 Task: Create a task  Implement a new cloud-based logistics management system for a company , assign it to team member softage.5@softage.net in the project ApprisePro and update the status of the task to  On Track  , set the priority of the task to Low
Action: Mouse moved to (63, 48)
Screenshot: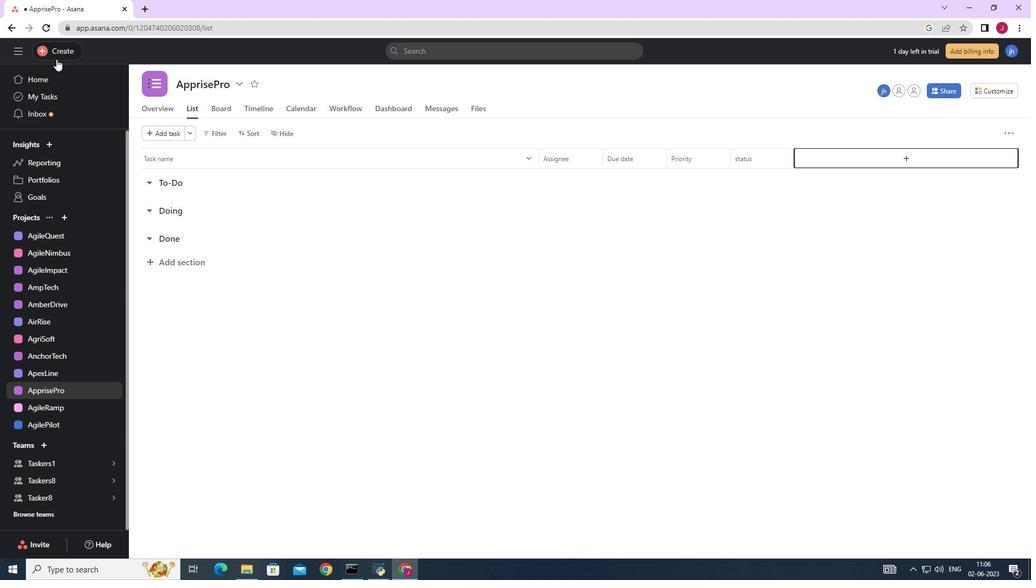 
Action: Mouse pressed left at (63, 48)
Screenshot: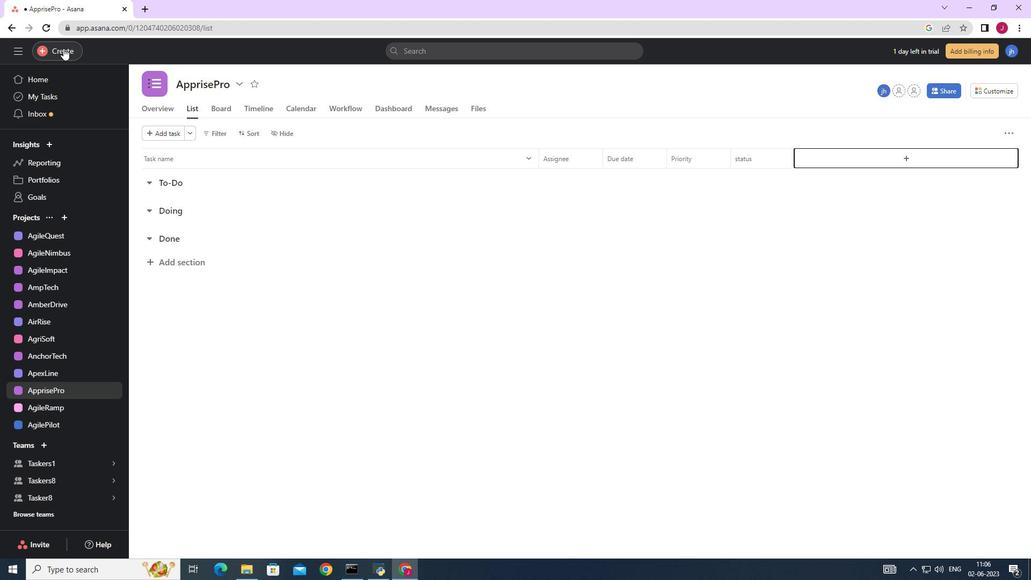 
Action: Mouse moved to (124, 51)
Screenshot: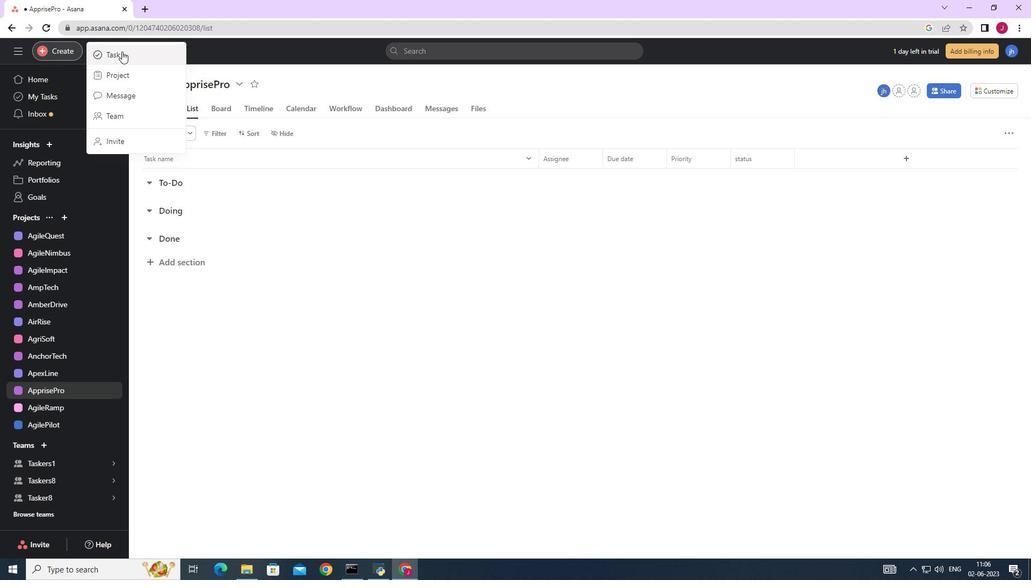 
Action: Mouse pressed left at (124, 51)
Screenshot: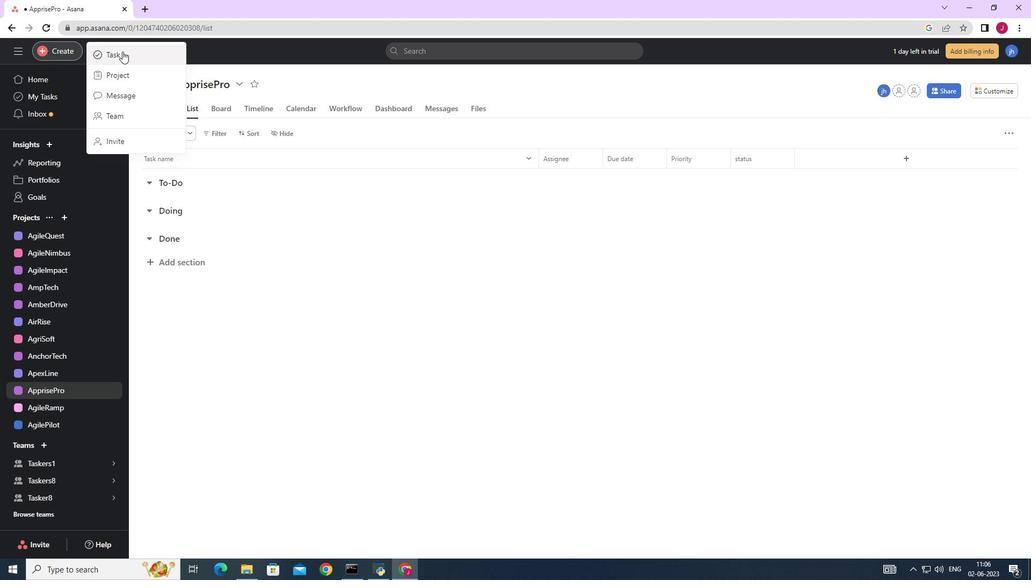 
Action: Mouse moved to (840, 355)
Screenshot: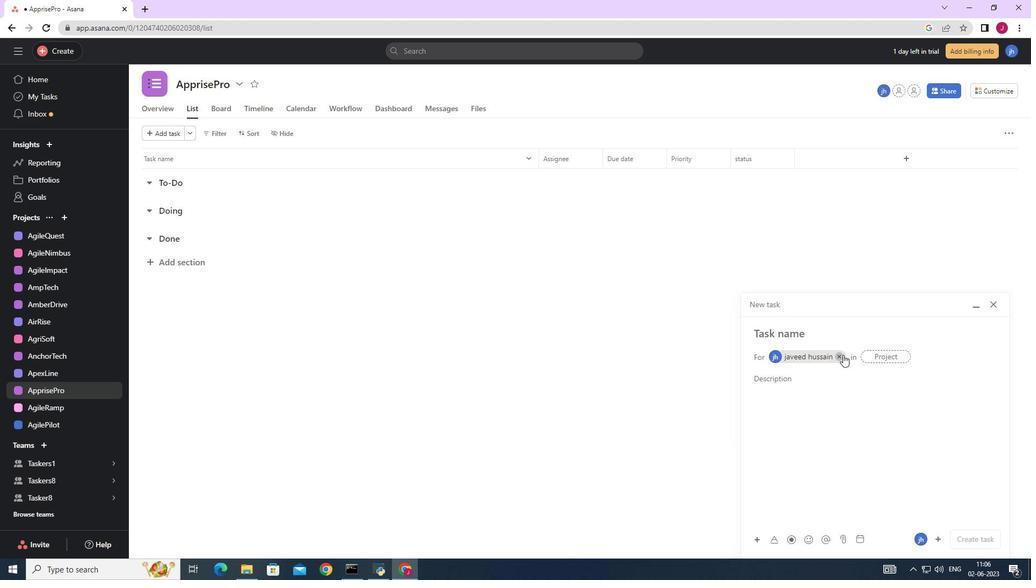 
Action: Mouse pressed left at (840, 355)
Screenshot: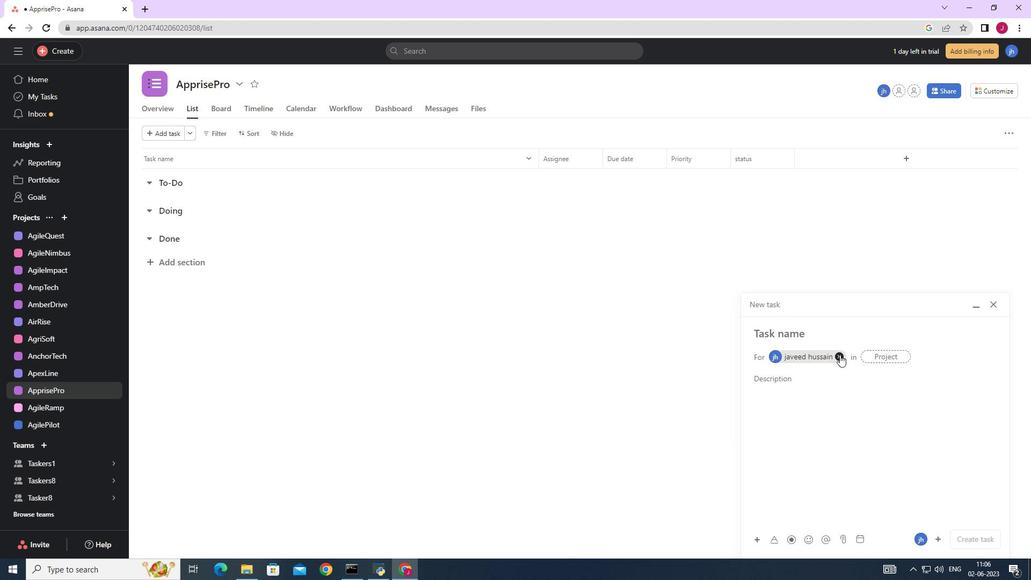 
Action: Mouse moved to (781, 335)
Screenshot: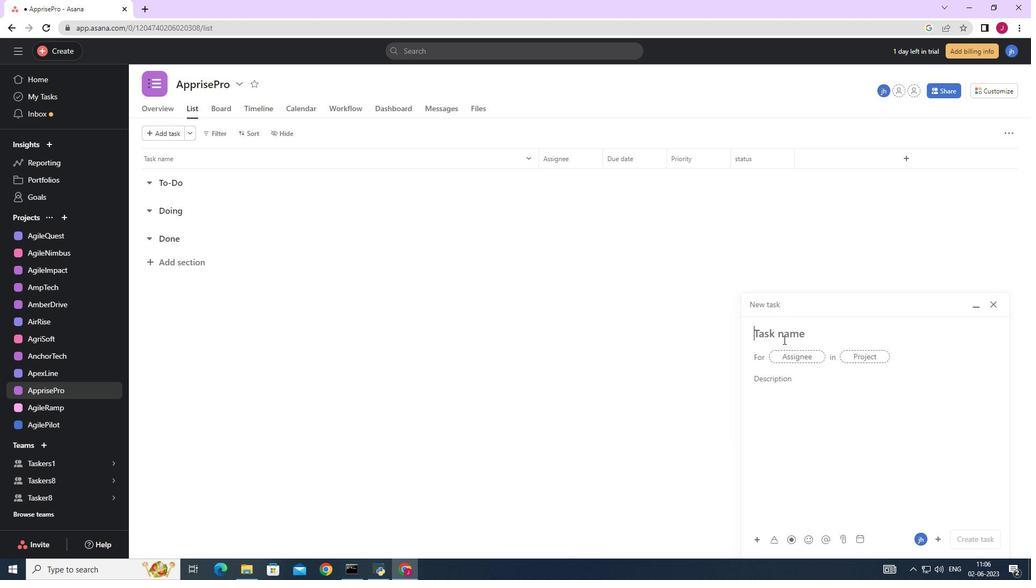 
Action: Mouse pressed left at (781, 335)
Screenshot: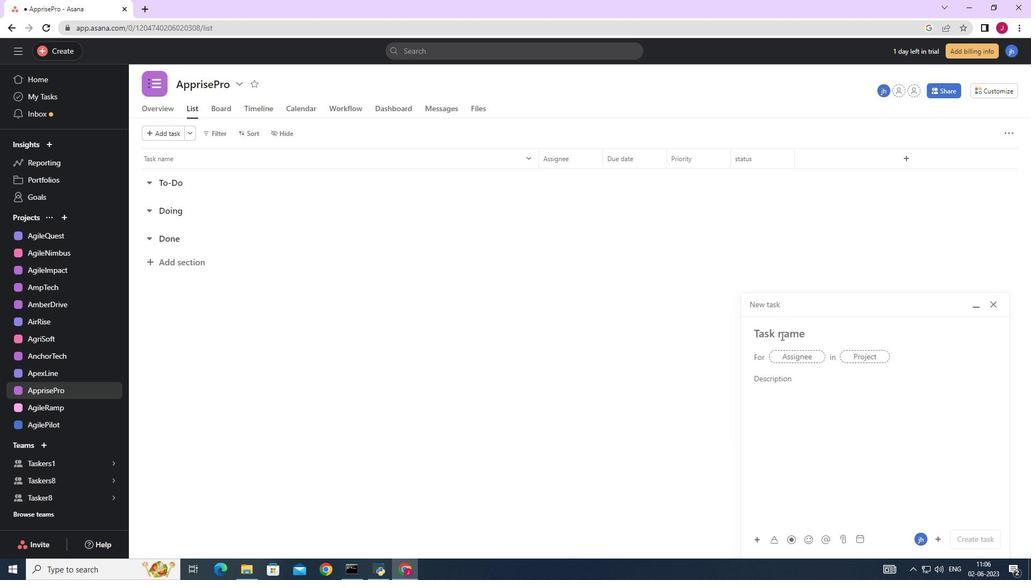 
Action: Key pressed <Key.caps_lock>I<Key.caps_lock>mplement<Key.space>a<Key.space>new<Key.space>cloud-based<Key.space>logistics<Key.space>management<Key.space>system<Key.space>for<Key.space>a<Key.space>company
Screenshot: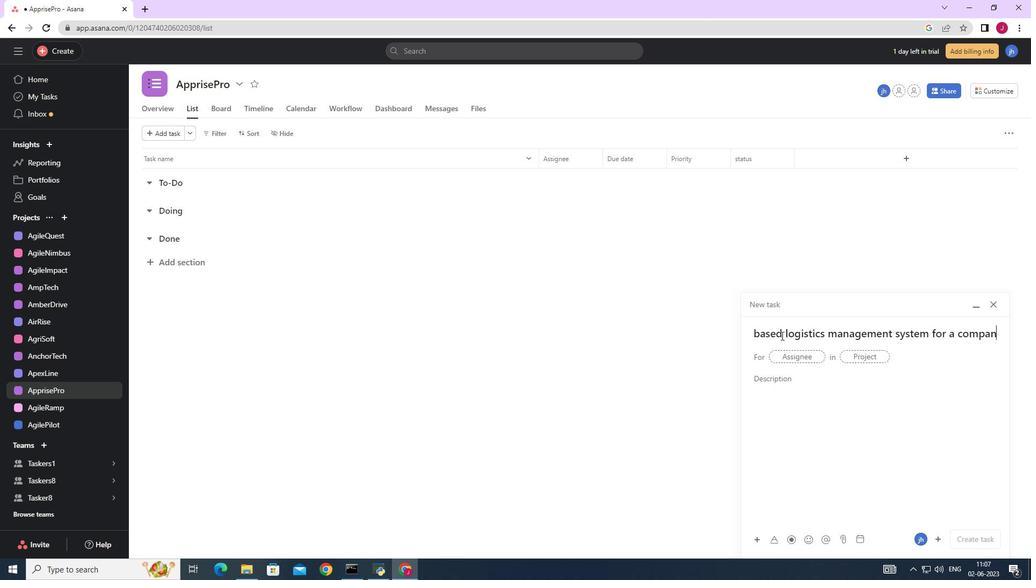
Action: Mouse moved to (809, 357)
Screenshot: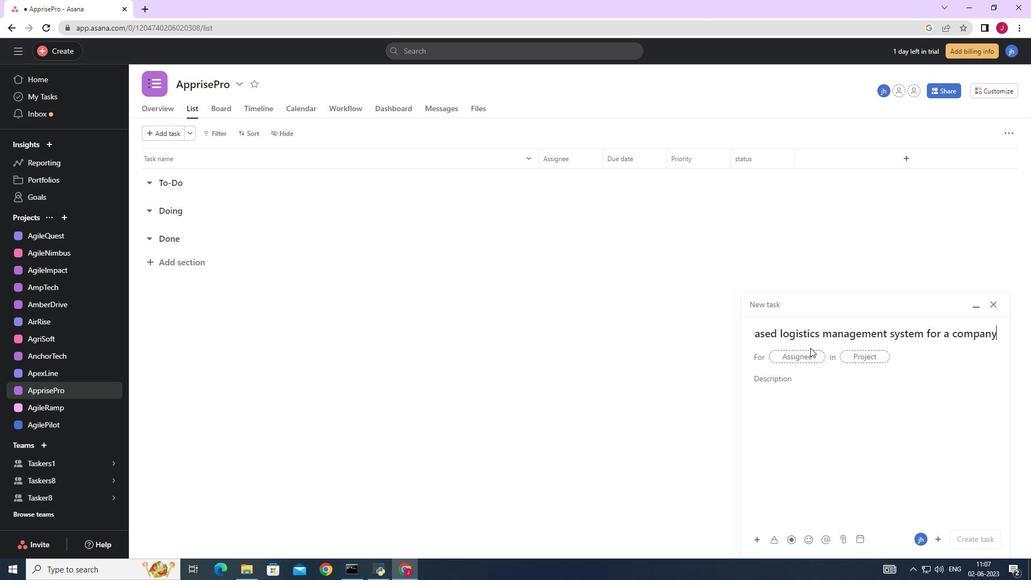 
Action: Mouse pressed left at (809, 357)
Screenshot: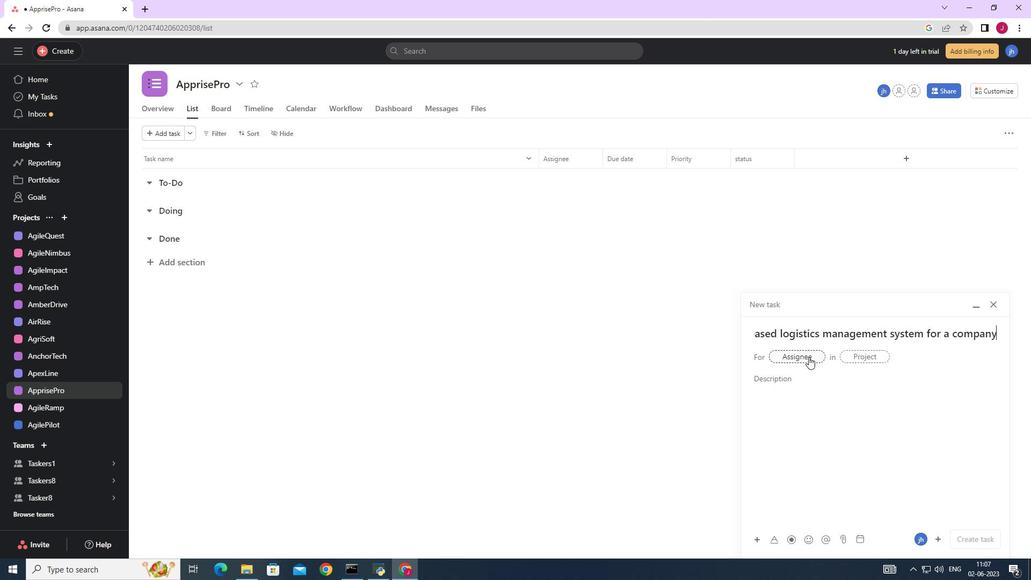 
Action: Key pressed softage.5
Screenshot: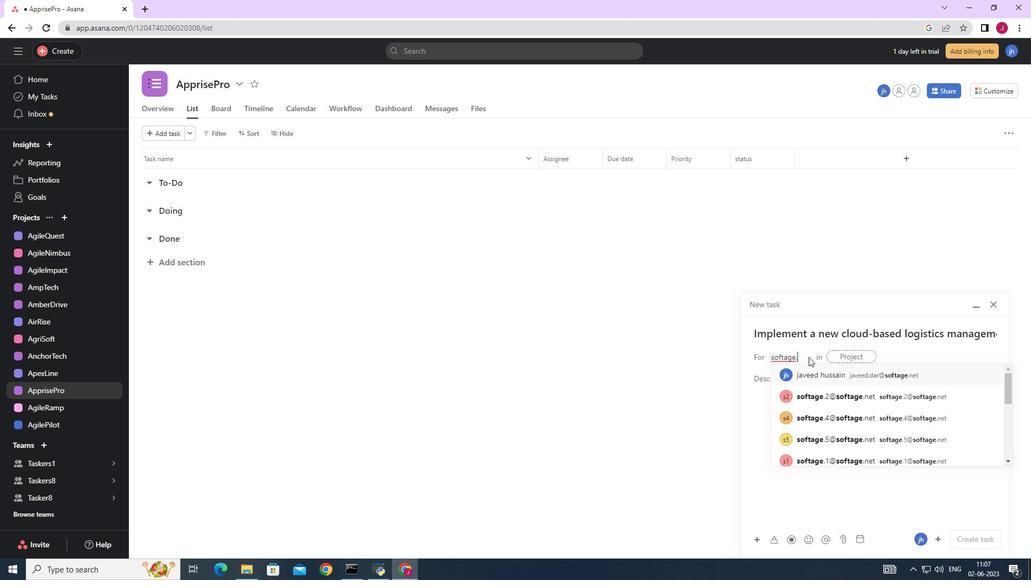 
Action: Mouse moved to (826, 373)
Screenshot: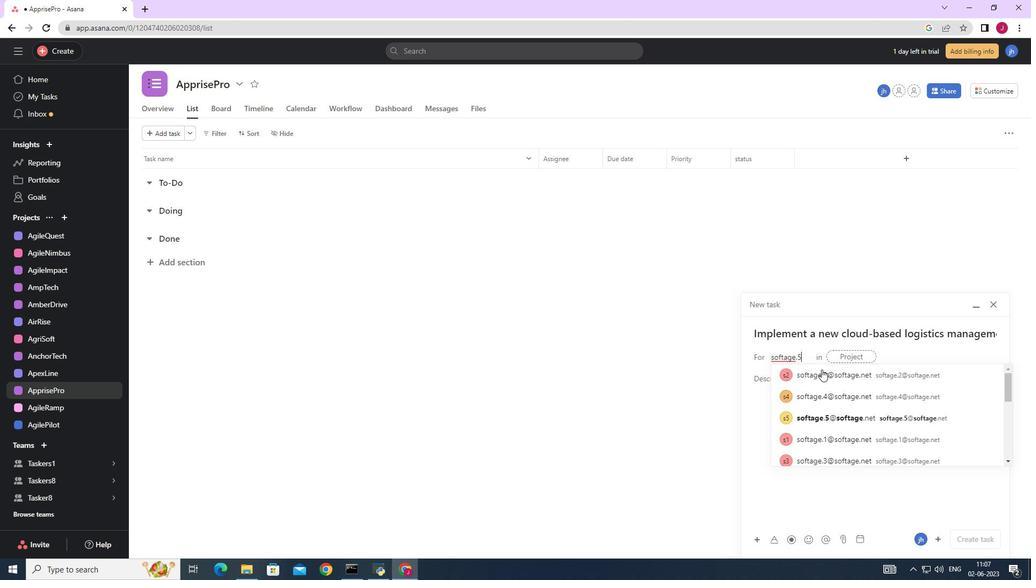 
Action: Mouse pressed left at (826, 373)
Screenshot: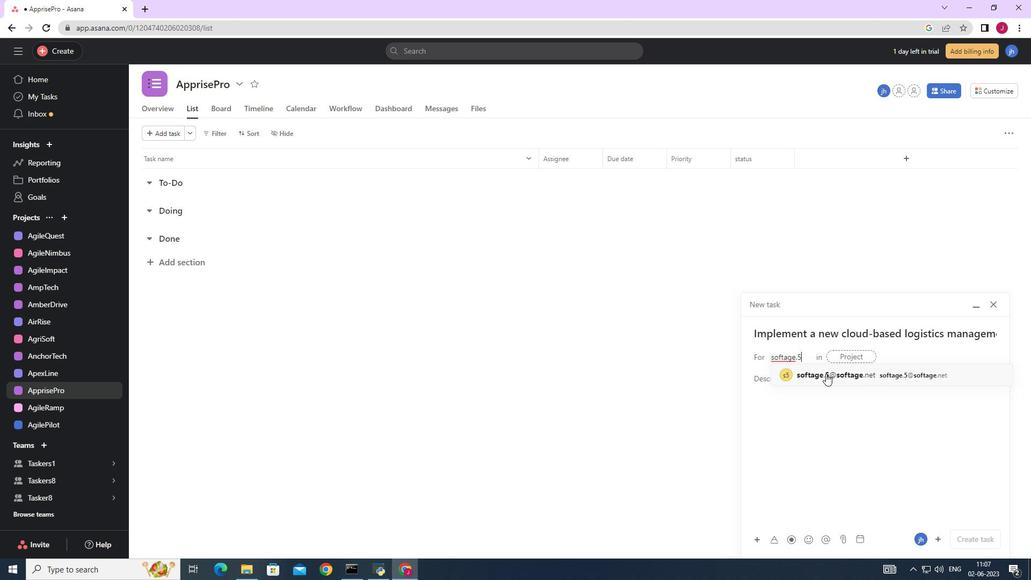 
Action: Mouse moved to (692, 375)
Screenshot: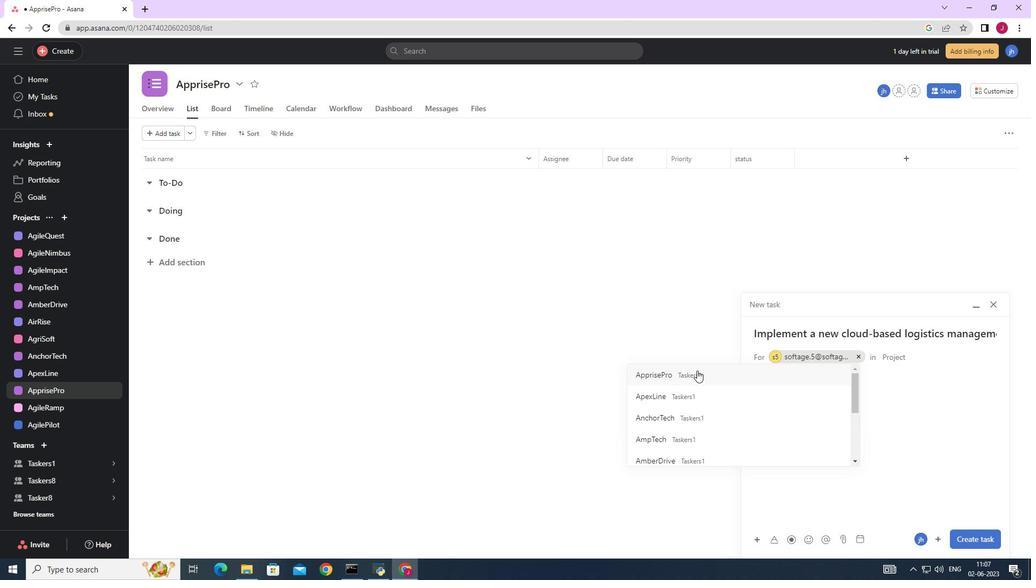 
Action: Mouse pressed left at (692, 375)
Screenshot: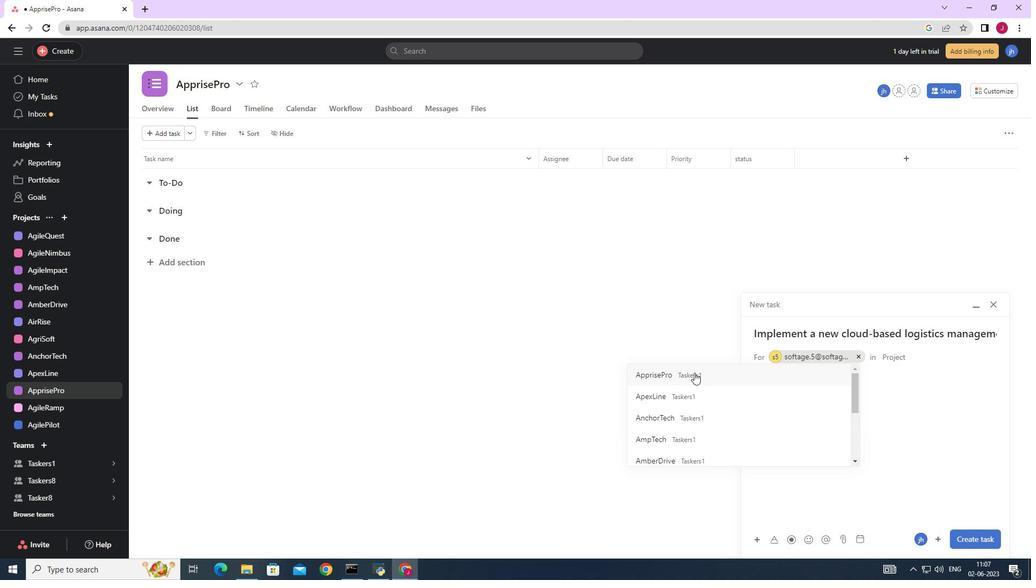 
Action: Mouse moved to (802, 381)
Screenshot: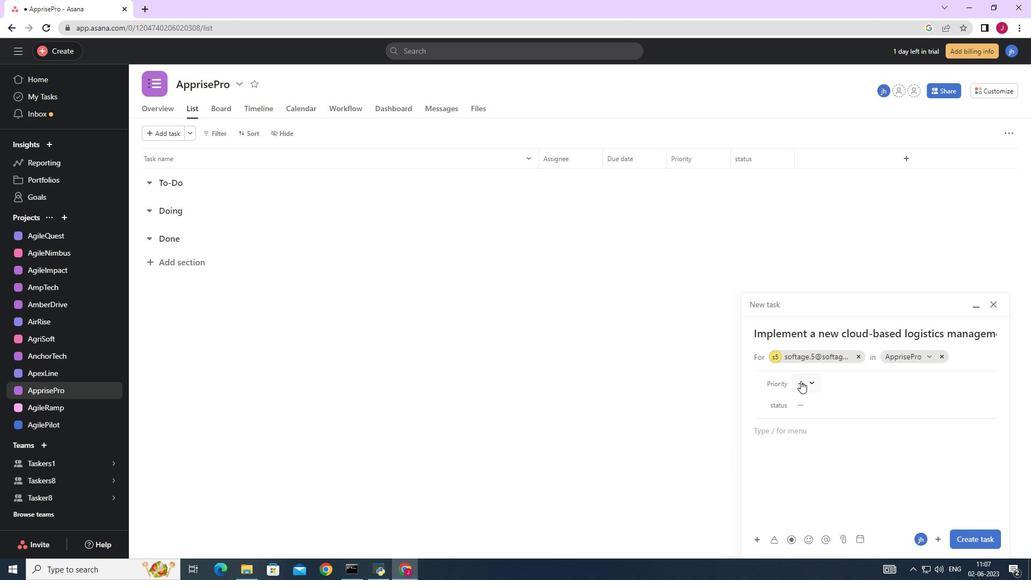 
Action: Mouse pressed left at (802, 381)
Screenshot: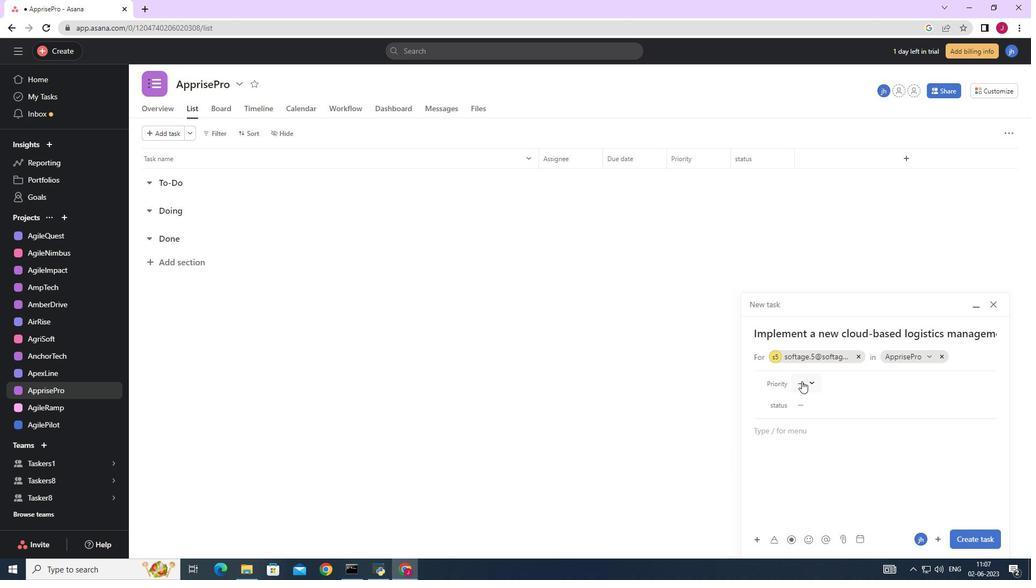 
Action: Mouse moved to (828, 454)
Screenshot: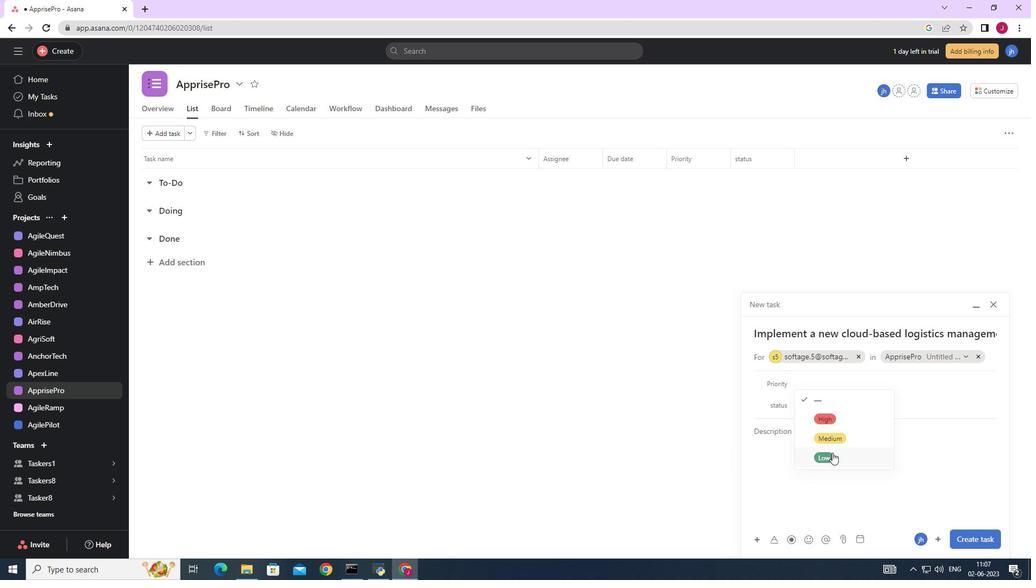 
Action: Mouse pressed left at (828, 454)
Screenshot: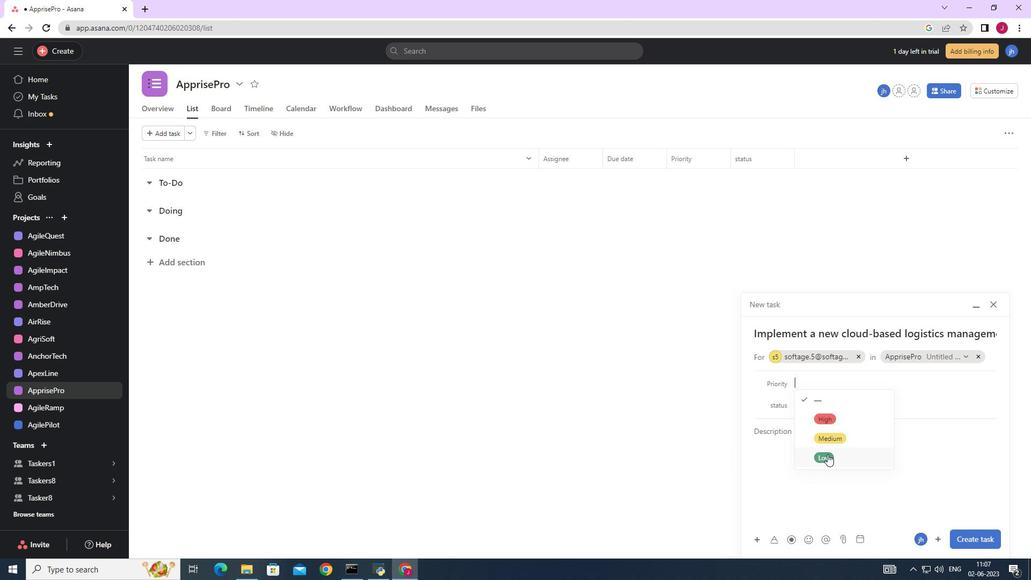 
Action: Mouse moved to (810, 404)
Screenshot: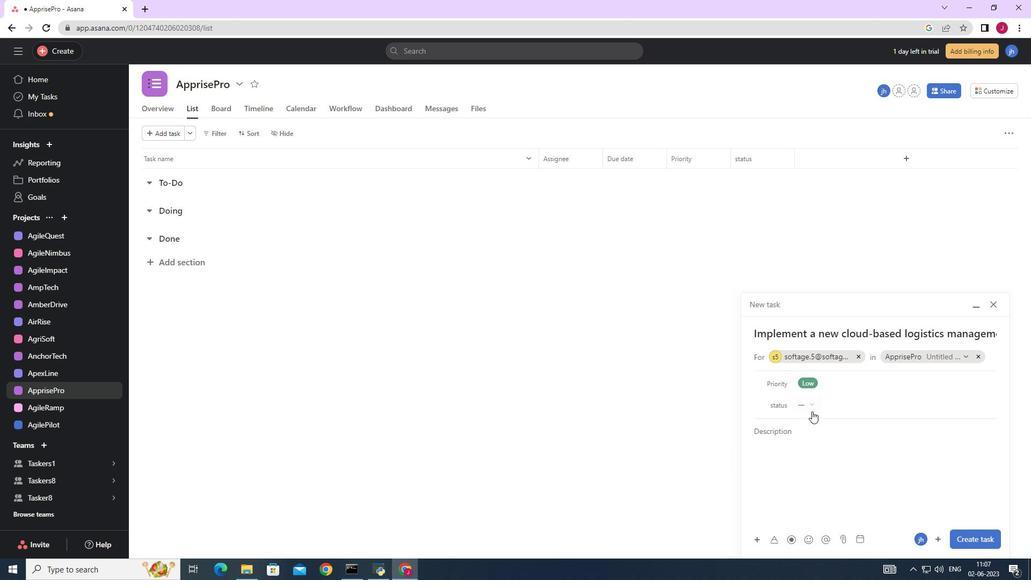 
Action: Mouse pressed left at (810, 404)
Screenshot: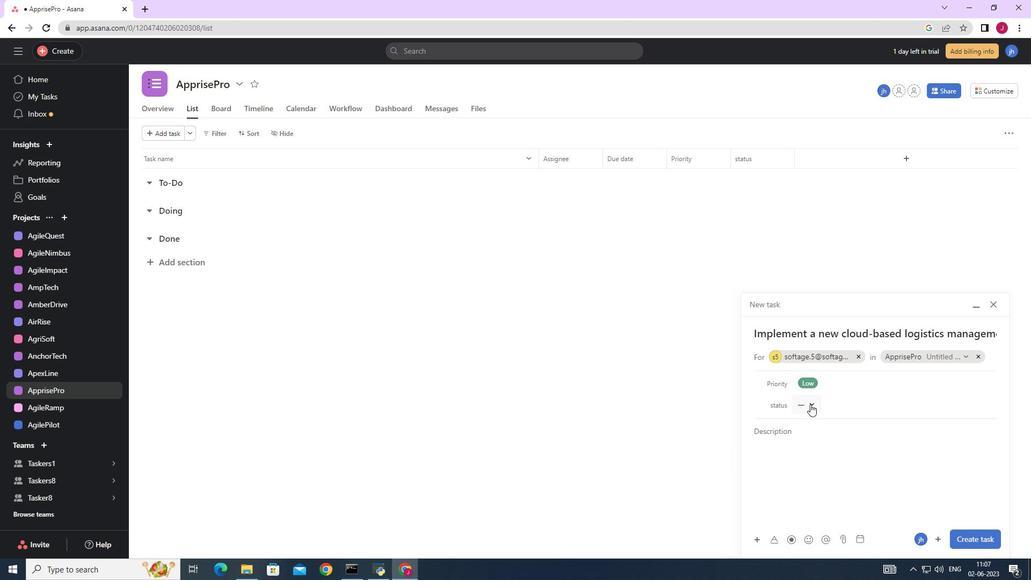 
Action: Mouse moved to (827, 440)
Screenshot: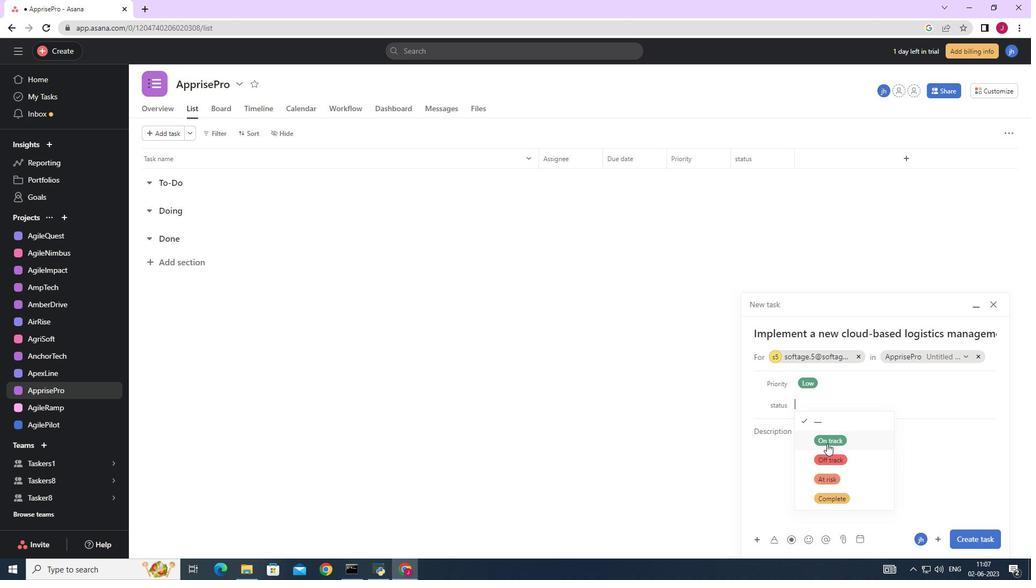 
Action: Mouse pressed left at (827, 440)
Screenshot: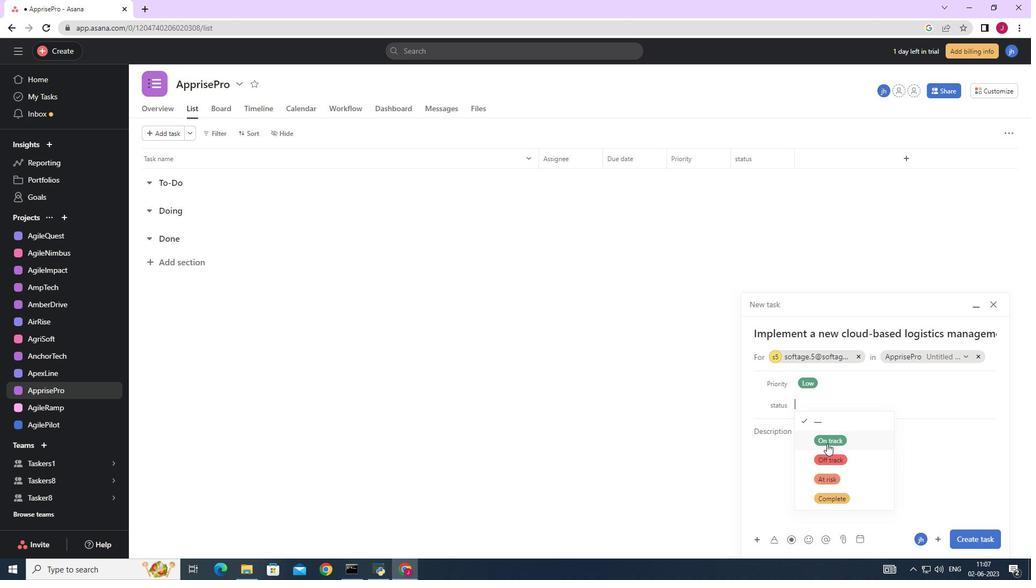 
Action: Mouse moved to (973, 539)
Screenshot: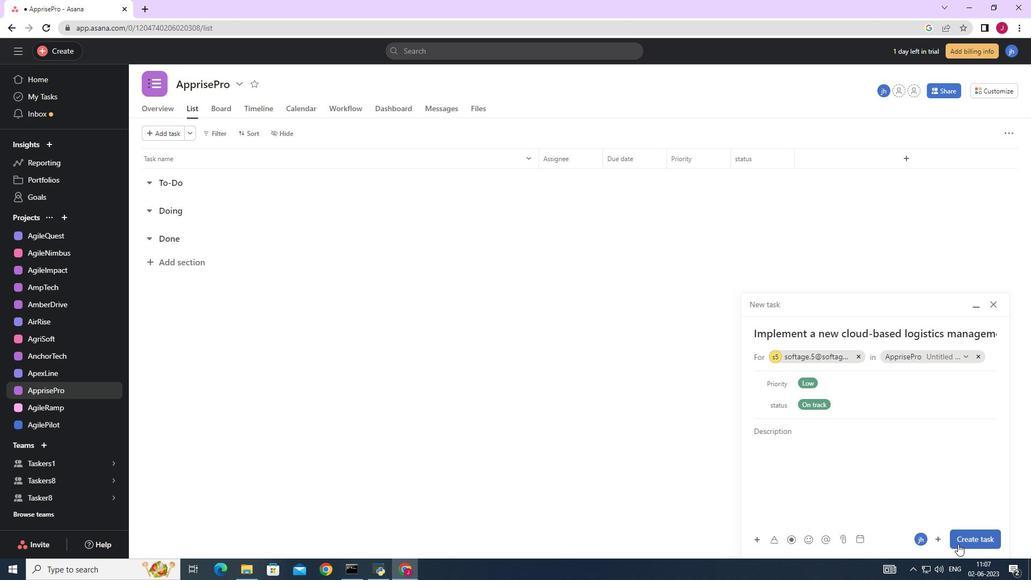
Action: Mouse pressed left at (973, 539)
Screenshot: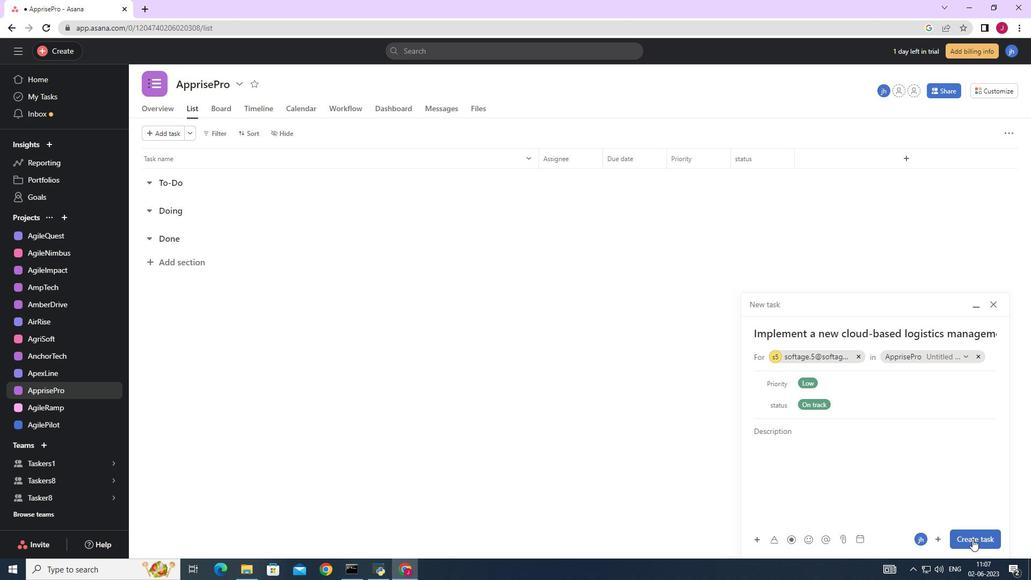 
Action: Mouse moved to (948, 511)
Screenshot: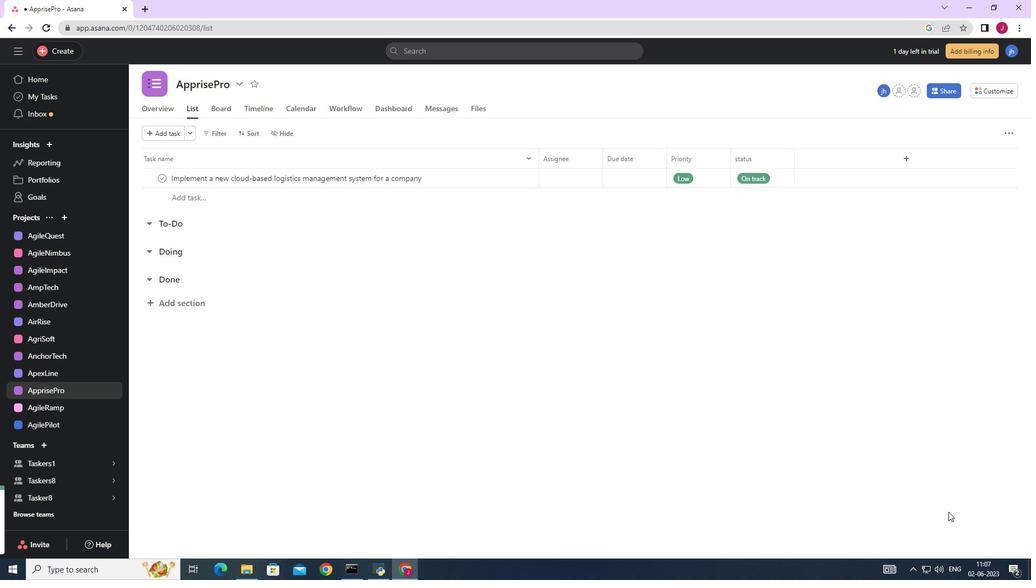 
